 Task: Apply Pull Focus on Current Theme
Action: Mouse moved to (153, 276)
Screenshot: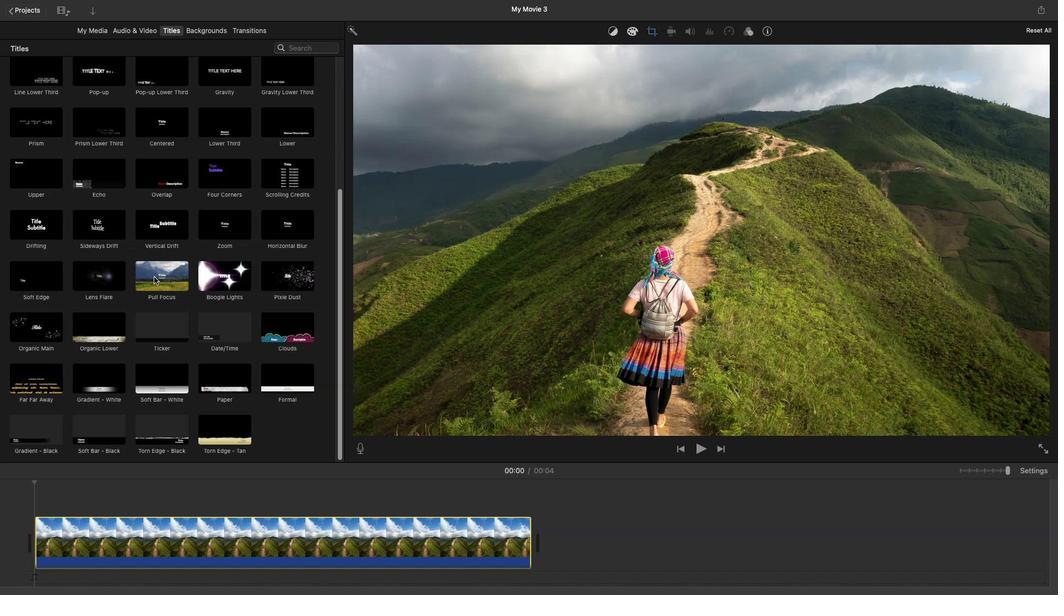
Action: Mouse pressed left at (153, 276)
Screenshot: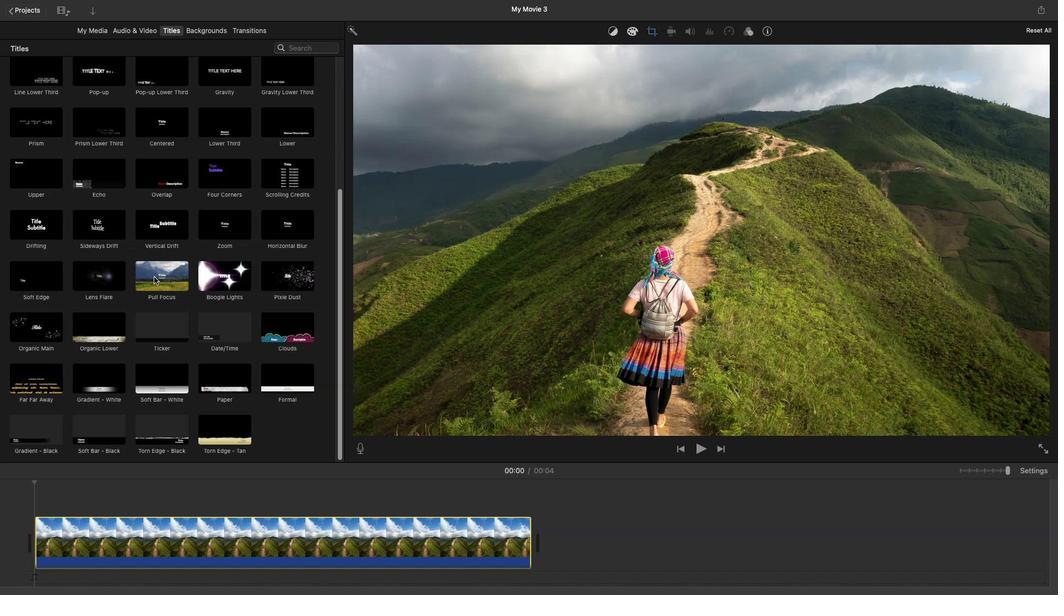 
Action: Mouse pressed left at (153, 276)
Screenshot: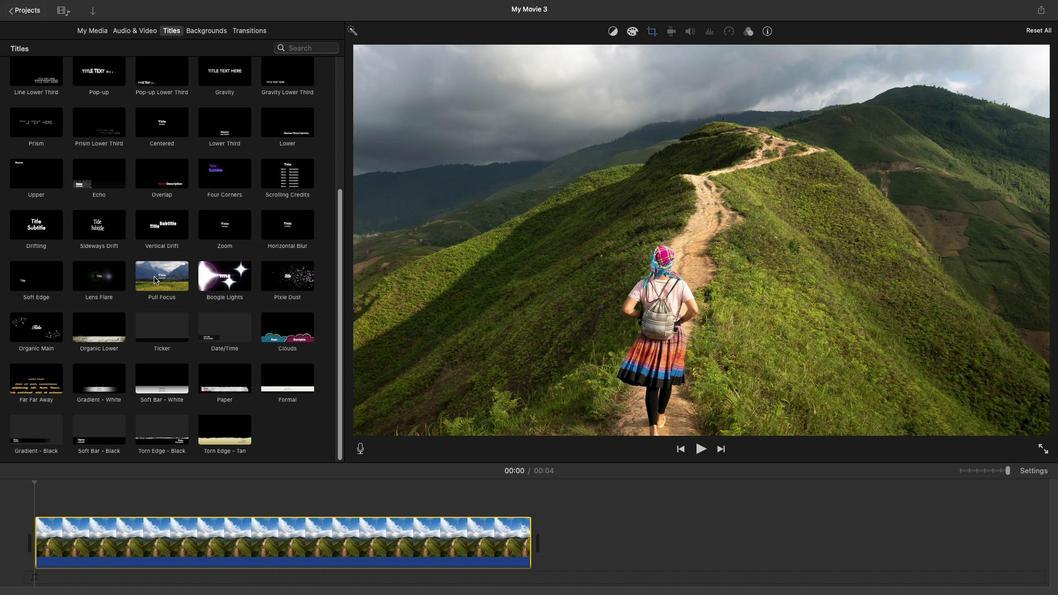 
Action: Mouse moved to (171, 546)
Screenshot: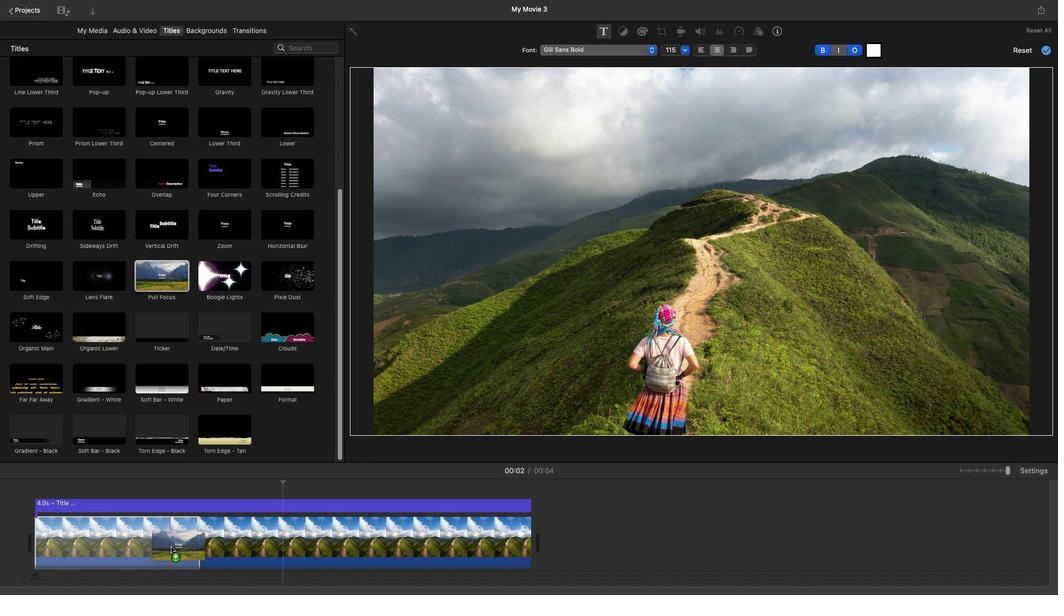 
